 Task: Create Card Data Privacy Policy Review in Board Brand Management to Workspace DevOps. Create Card Engineering Design Review in Board Product Beta Testing to Workspace DevOps. Create Card Cybersecurity Audit in Board Diversity and Inclusion Leadership Training and Development to Workspace DevOps
Action: Mouse moved to (197, 151)
Screenshot: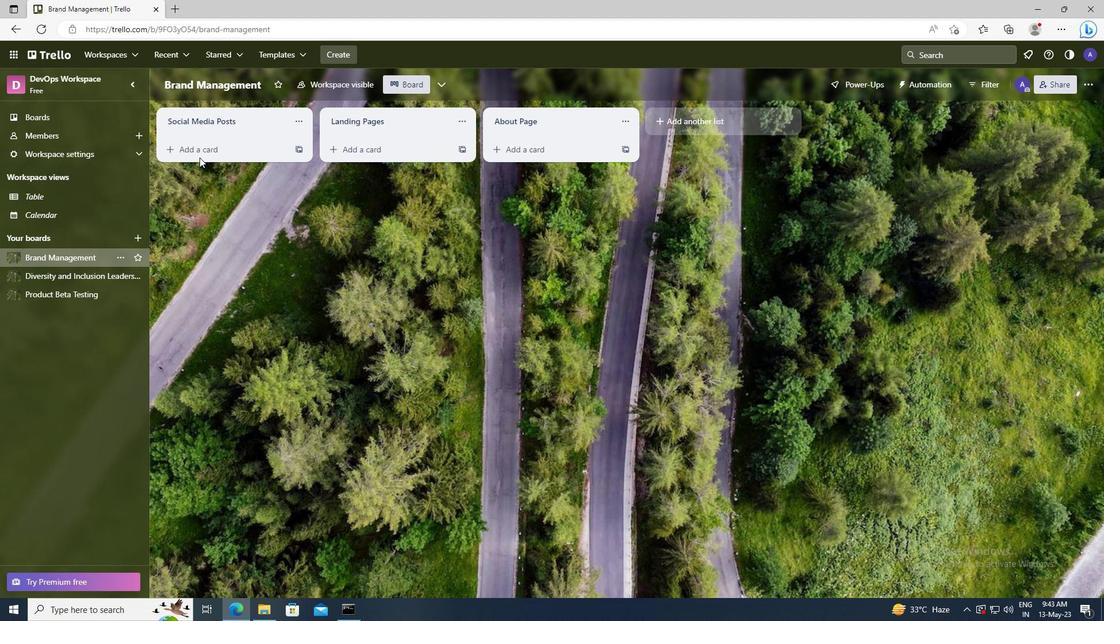 
Action: Mouse pressed left at (197, 151)
Screenshot: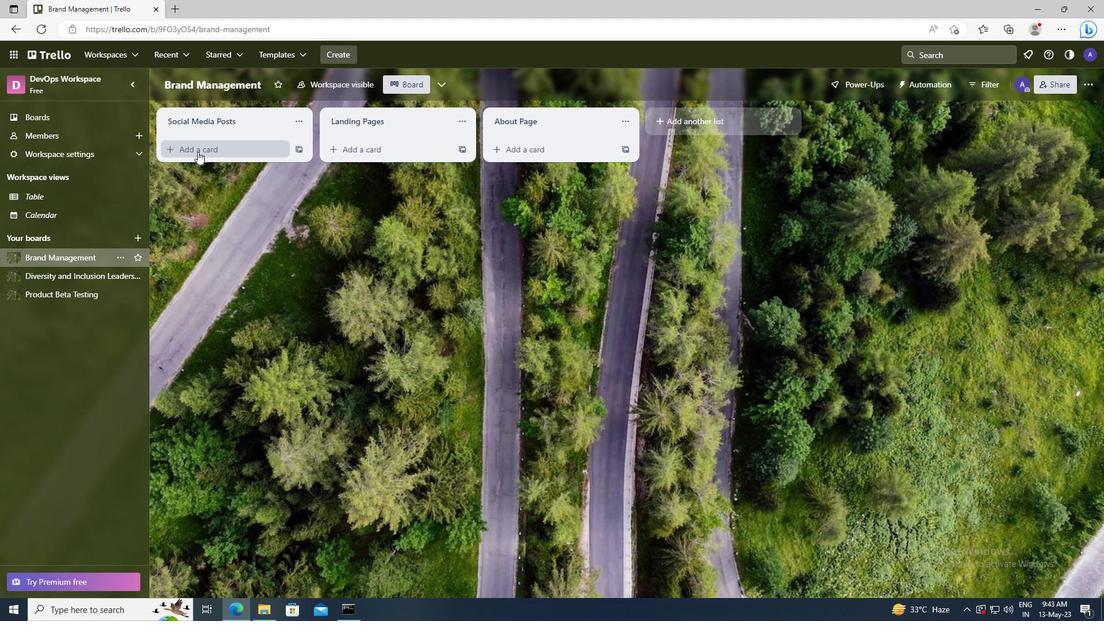 
Action: Key pressed <Key.shift>DATA<Key.space><Key.shift>PRIVACY<Key.space><Key.shift>POLICY<Key.space><Key.shift>REVIEW
Screenshot: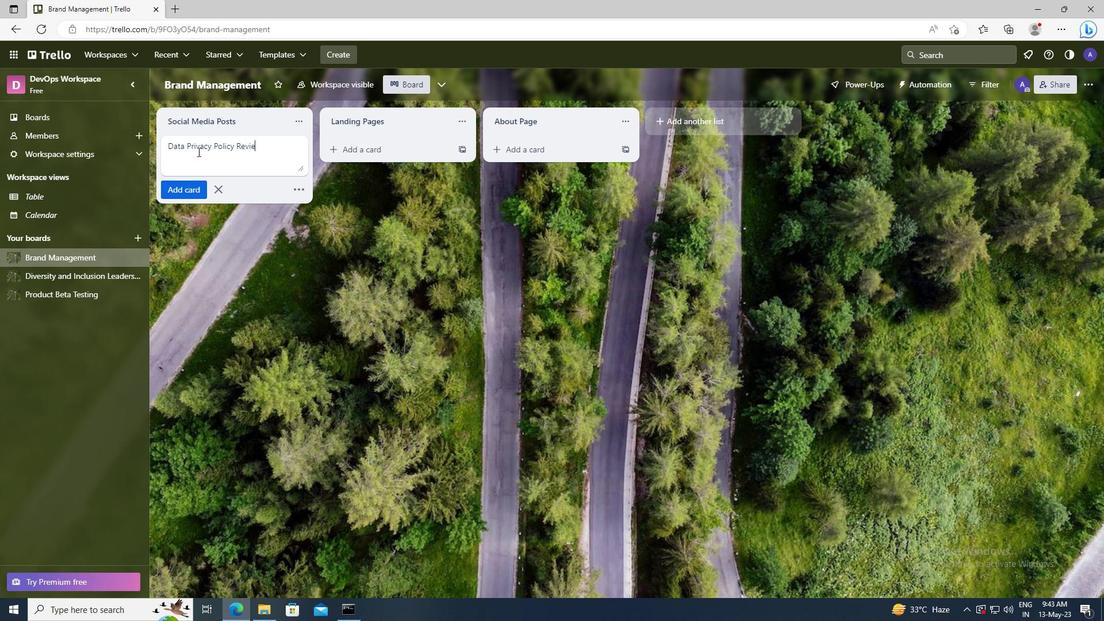 
Action: Mouse moved to (189, 187)
Screenshot: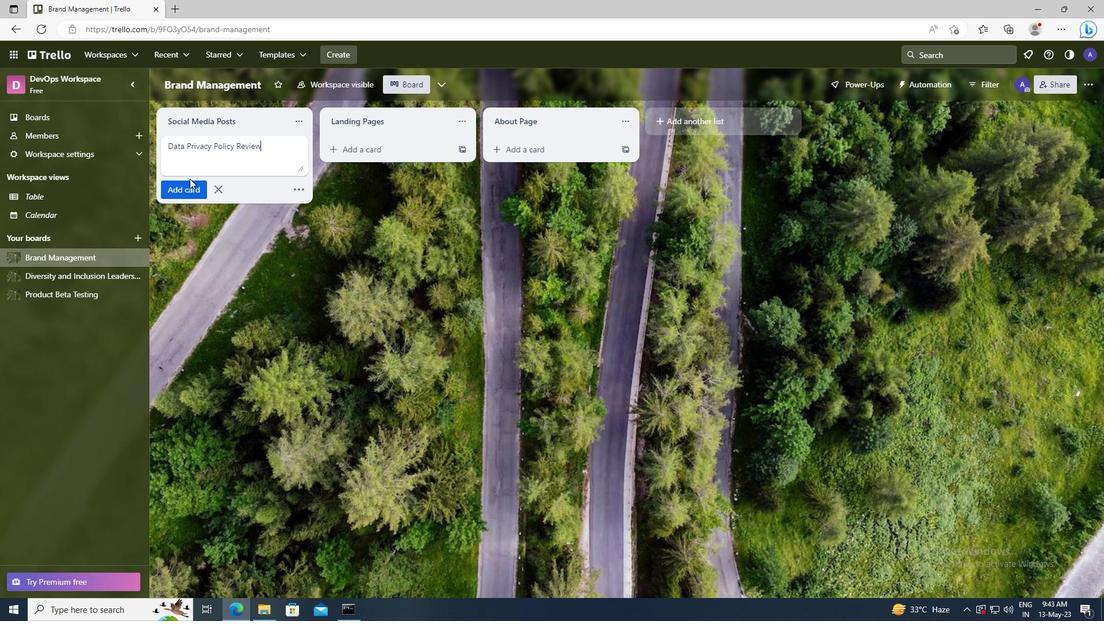 
Action: Mouse pressed left at (189, 187)
Screenshot: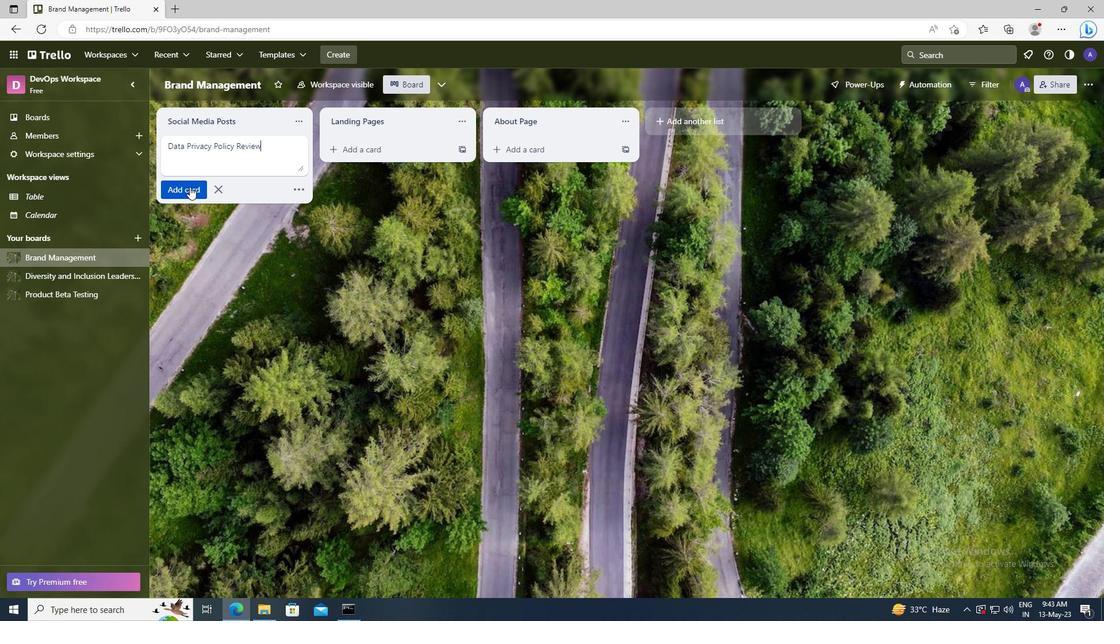 
Action: Mouse moved to (65, 296)
Screenshot: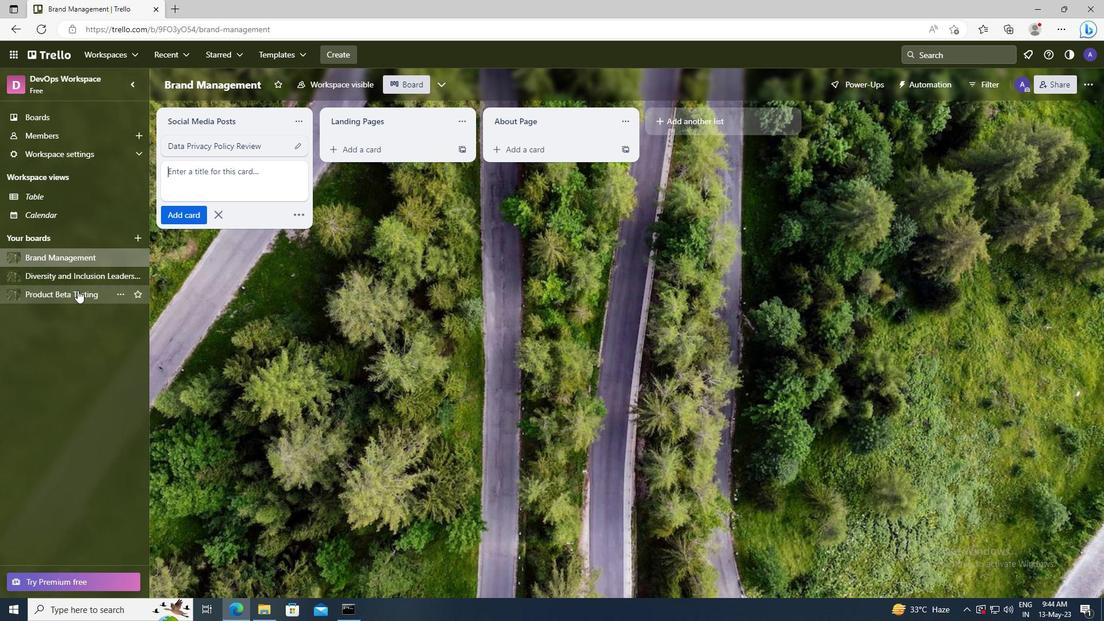 
Action: Mouse pressed left at (65, 296)
Screenshot: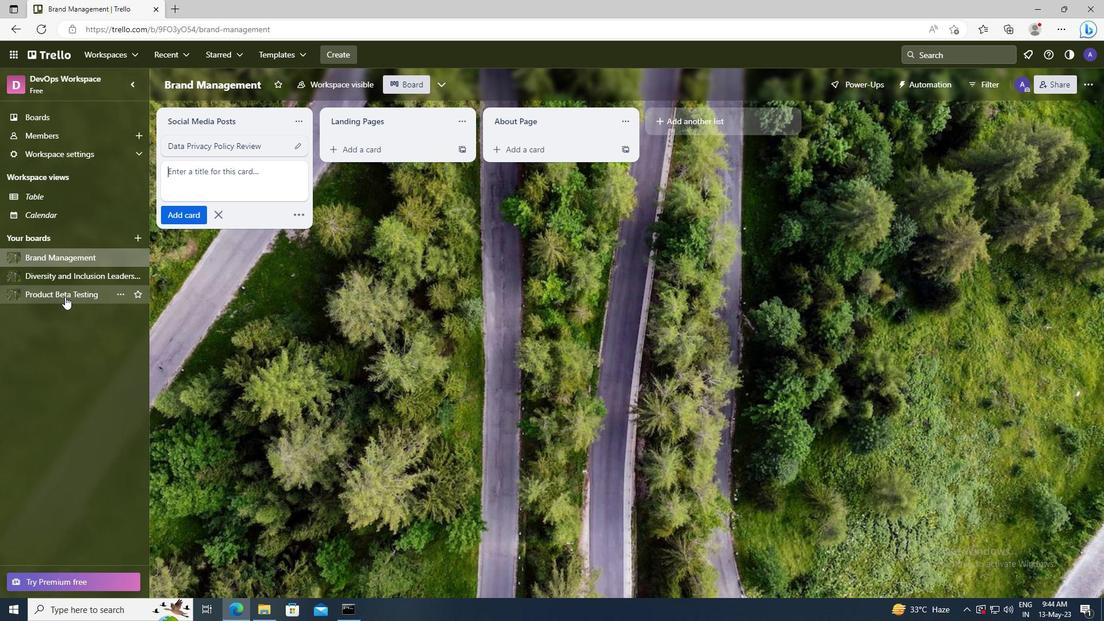 
Action: Mouse moved to (206, 148)
Screenshot: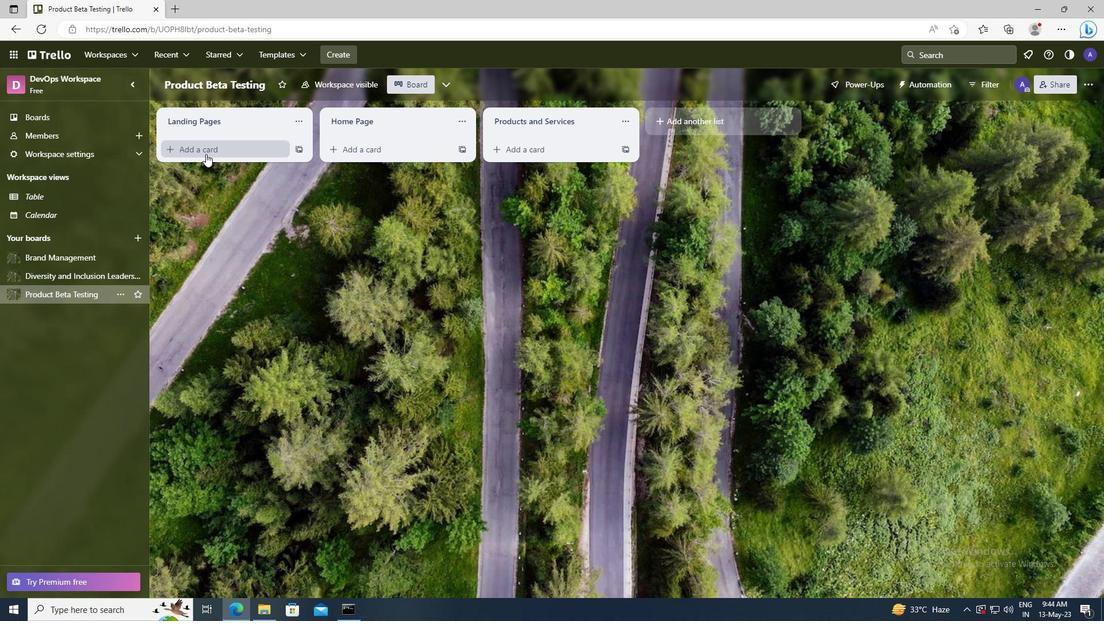 
Action: Mouse pressed left at (206, 148)
Screenshot: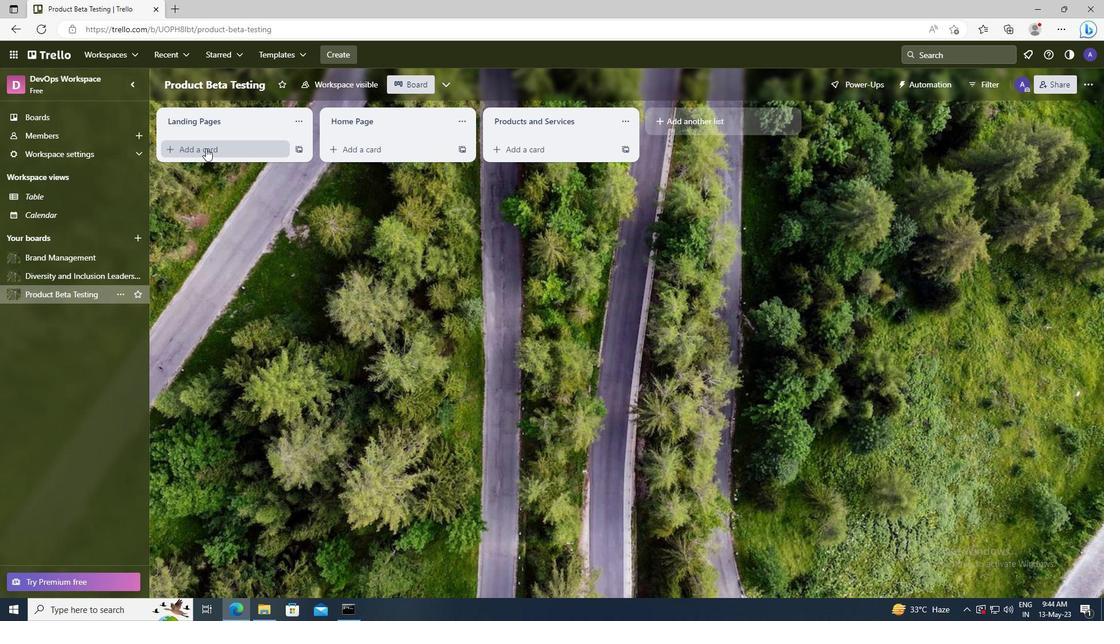 
Action: Key pressed <Key.shift>ENGINEERING<Key.space><Key.shift>DESIGN<Key.space><Key.shift>REVIEW
Screenshot: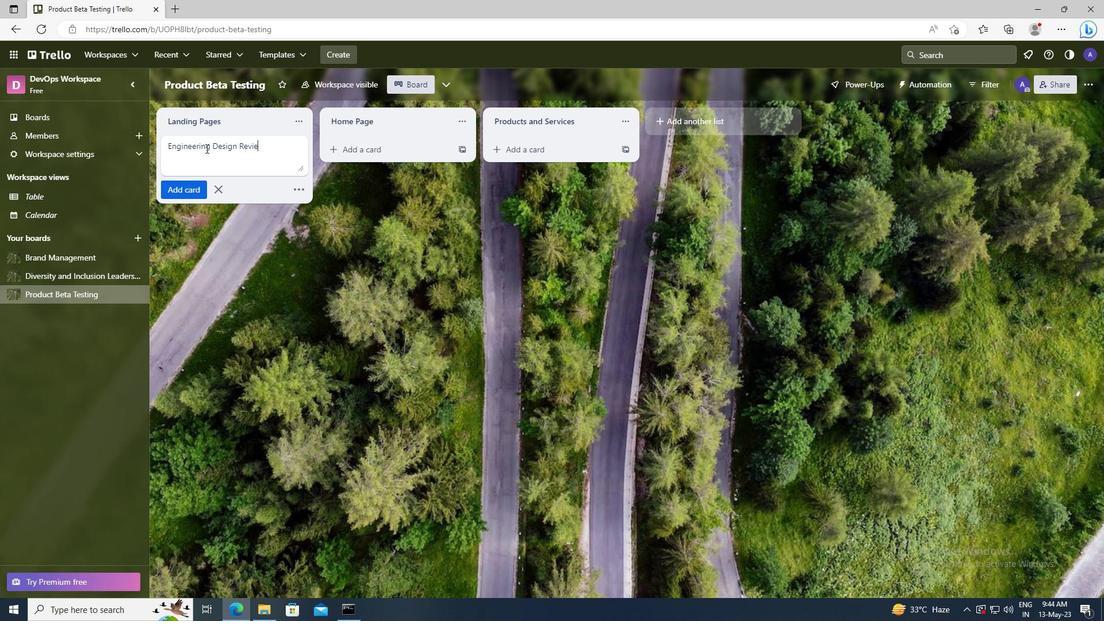 
Action: Mouse moved to (190, 187)
Screenshot: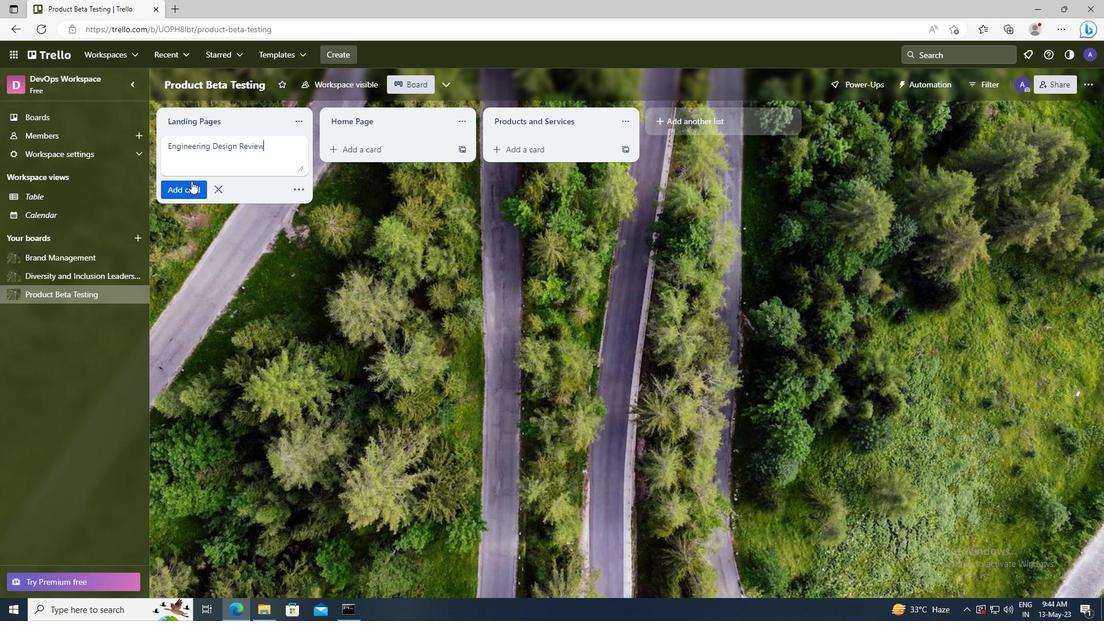
Action: Mouse pressed left at (190, 187)
Screenshot: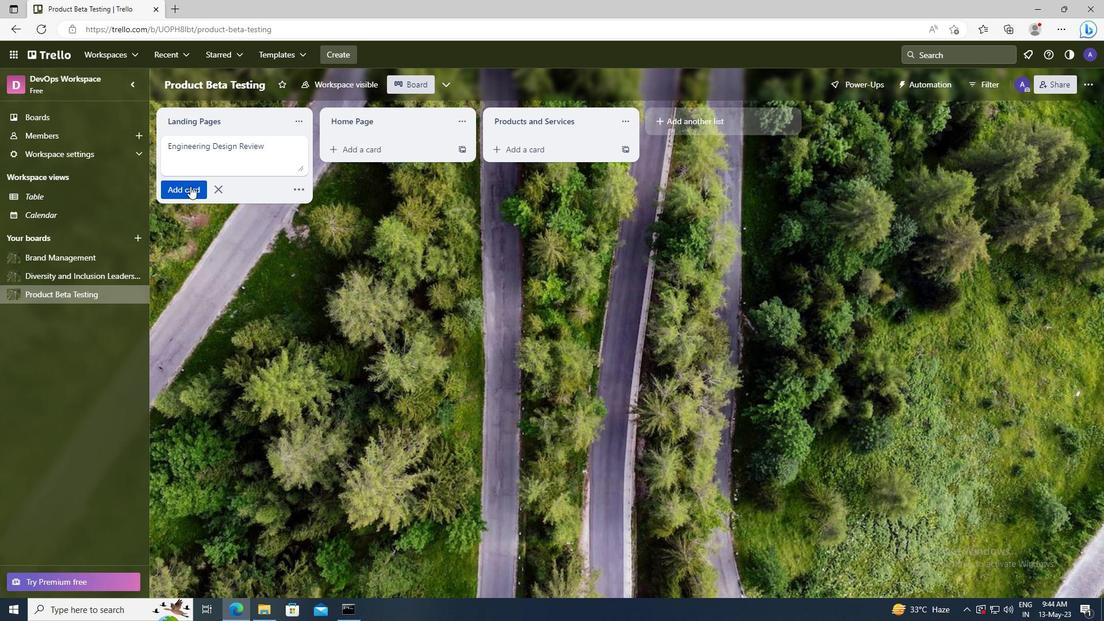 
Action: Mouse moved to (83, 271)
Screenshot: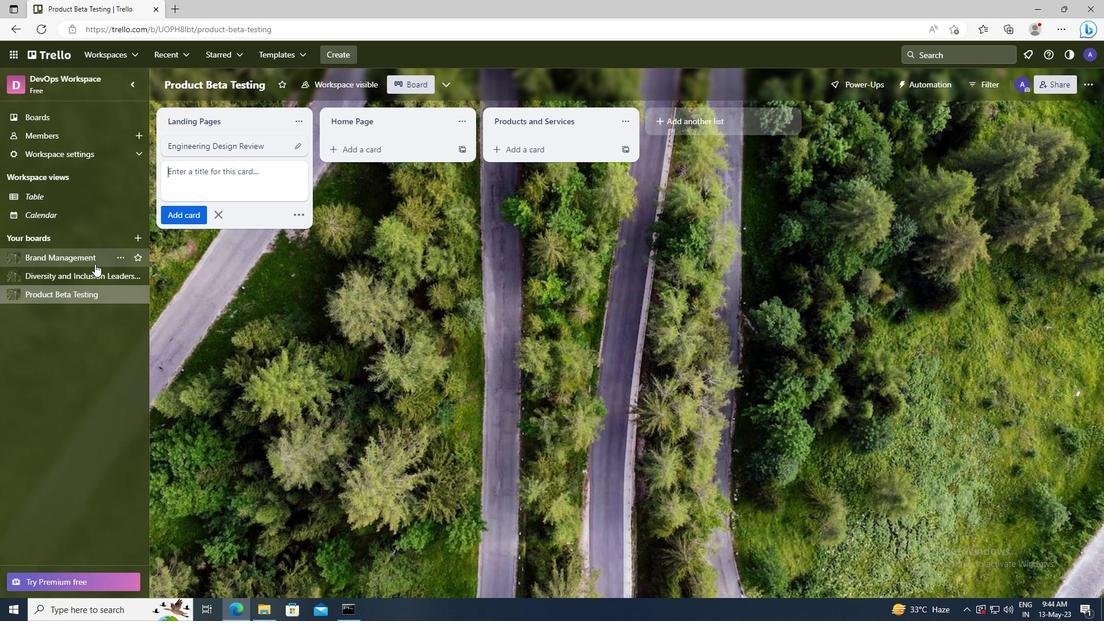 
Action: Mouse pressed left at (83, 271)
Screenshot: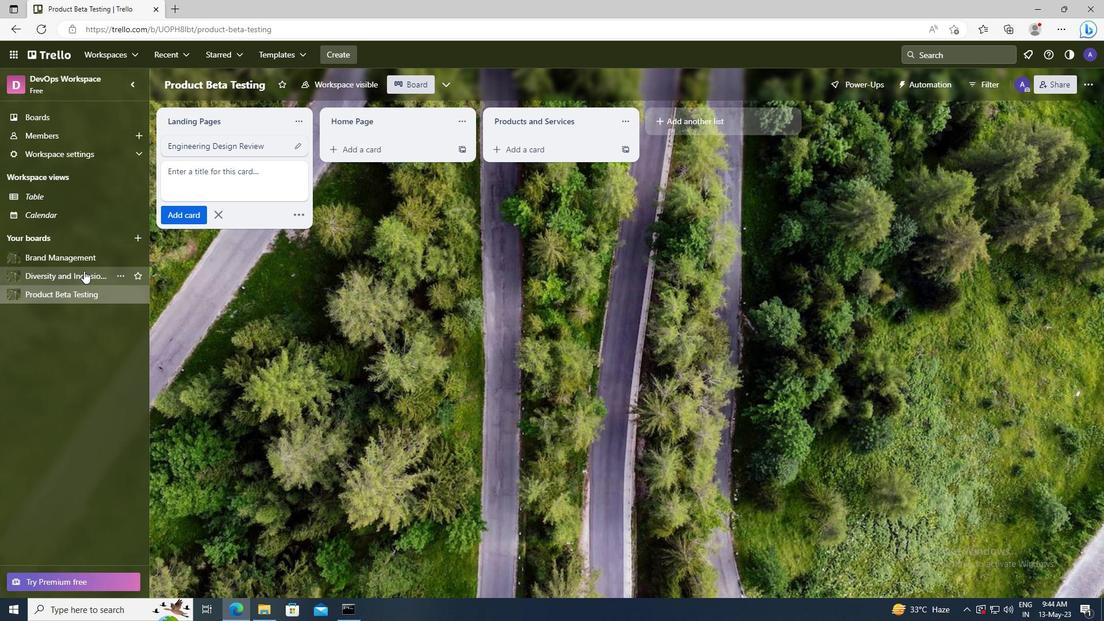 
Action: Mouse moved to (181, 150)
Screenshot: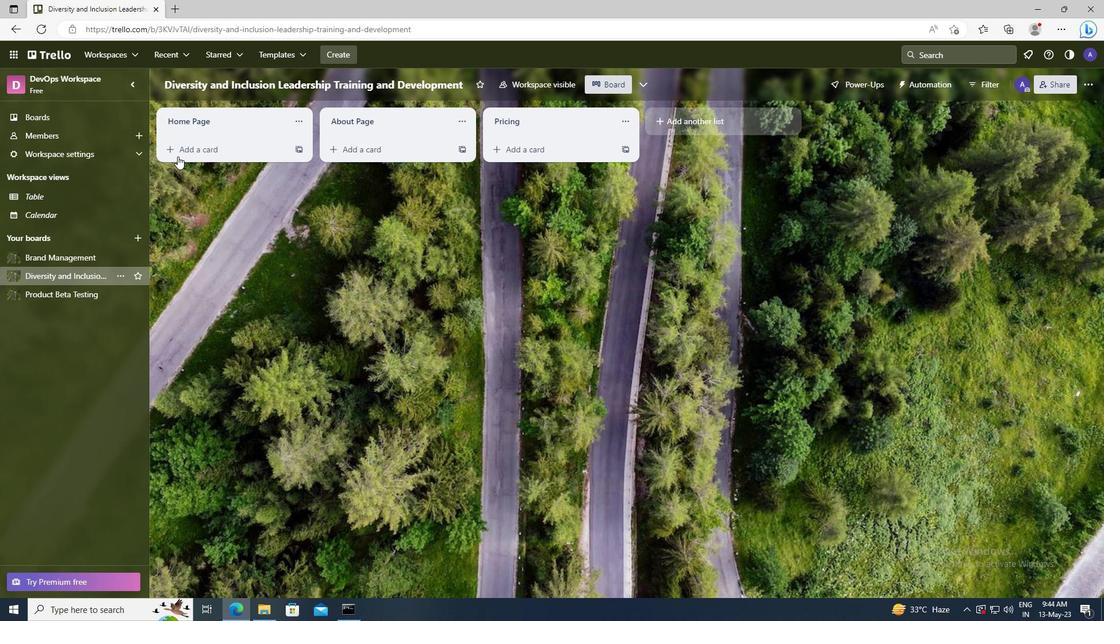
Action: Mouse pressed left at (181, 150)
Screenshot: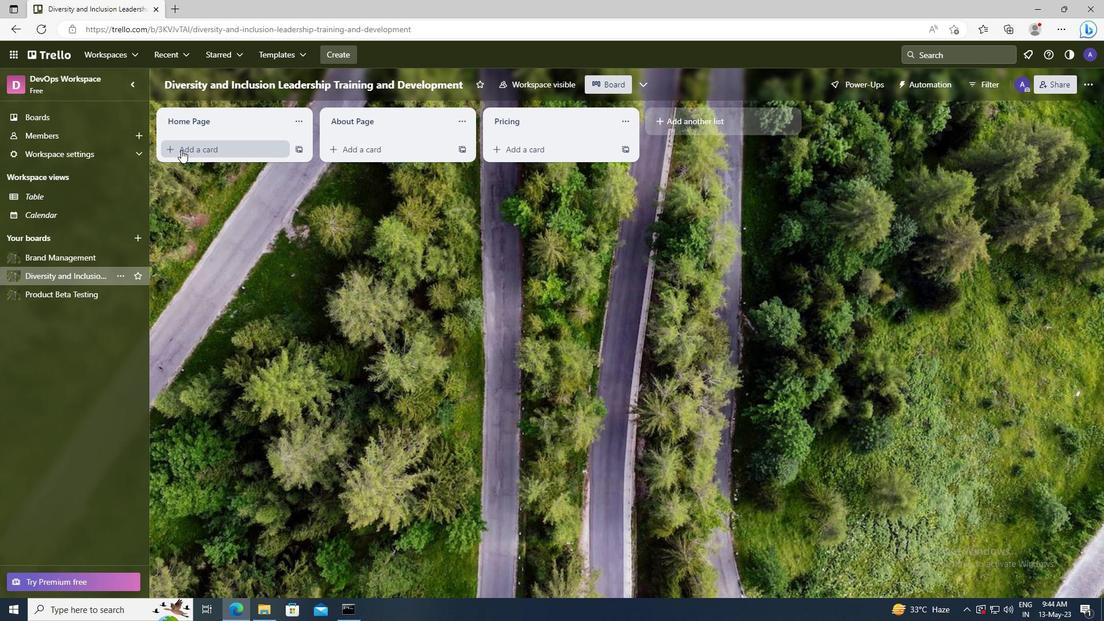 
Action: Key pressed <Key.shift>CYBERSECURITY<Key.space><Key.shift>AUDIT
Screenshot: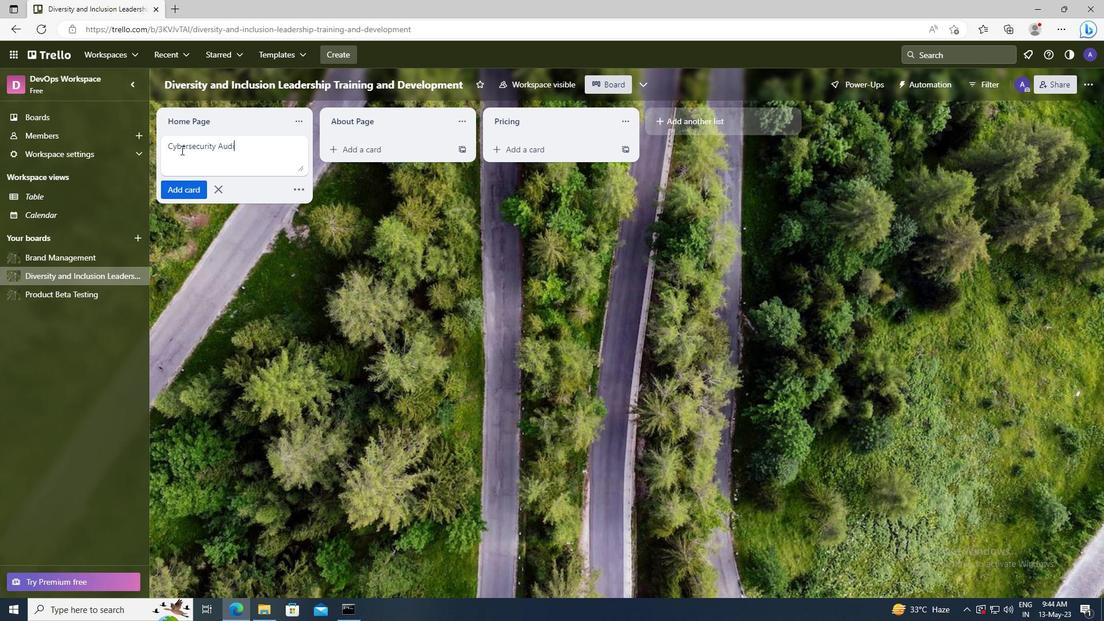 
Action: Mouse moved to (187, 191)
Screenshot: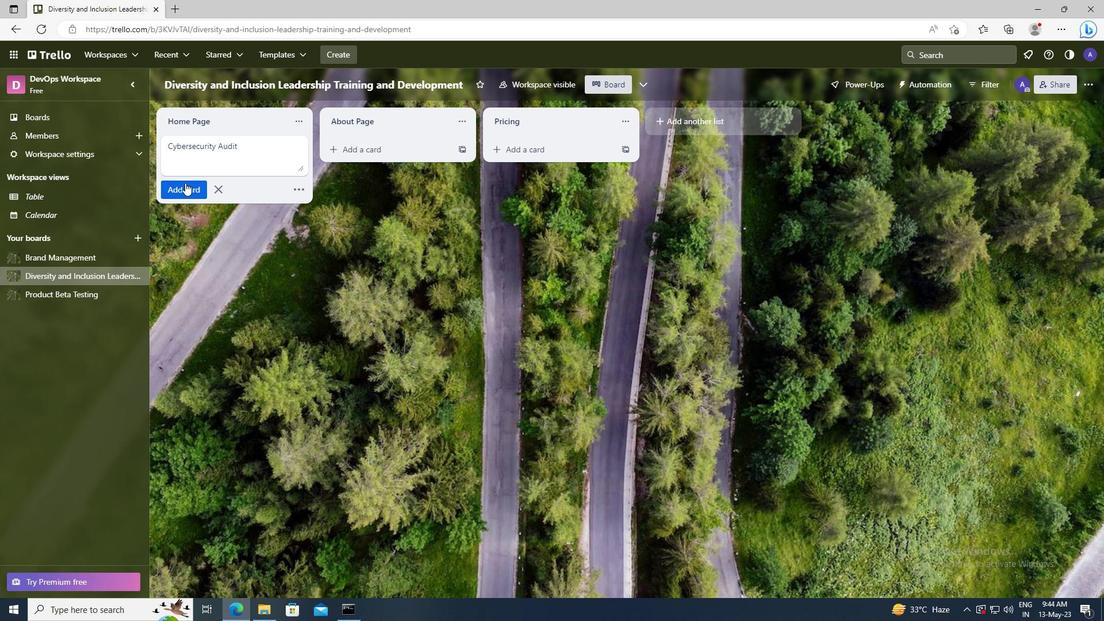 
Action: Mouse pressed left at (187, 191)
Screenshot: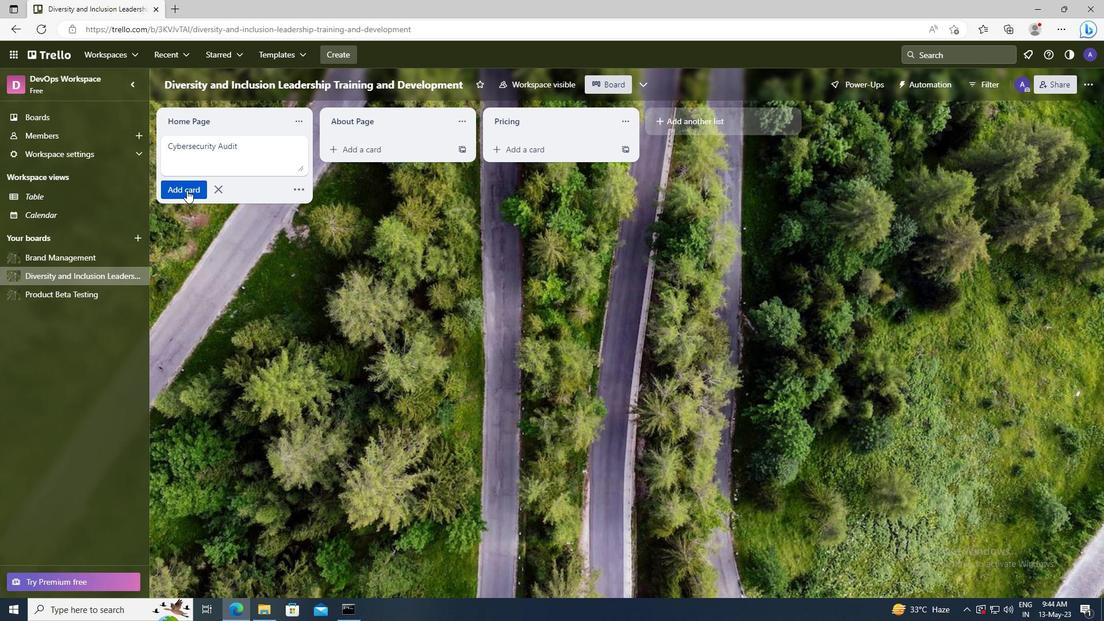 
